 Task: Create a due date automation trigger when advanced on, on the tuesday after a card is due add dates due in in more than 1 days at 11:00 AM.
Action: Mouse moved to (1026, 94)
Screenshot: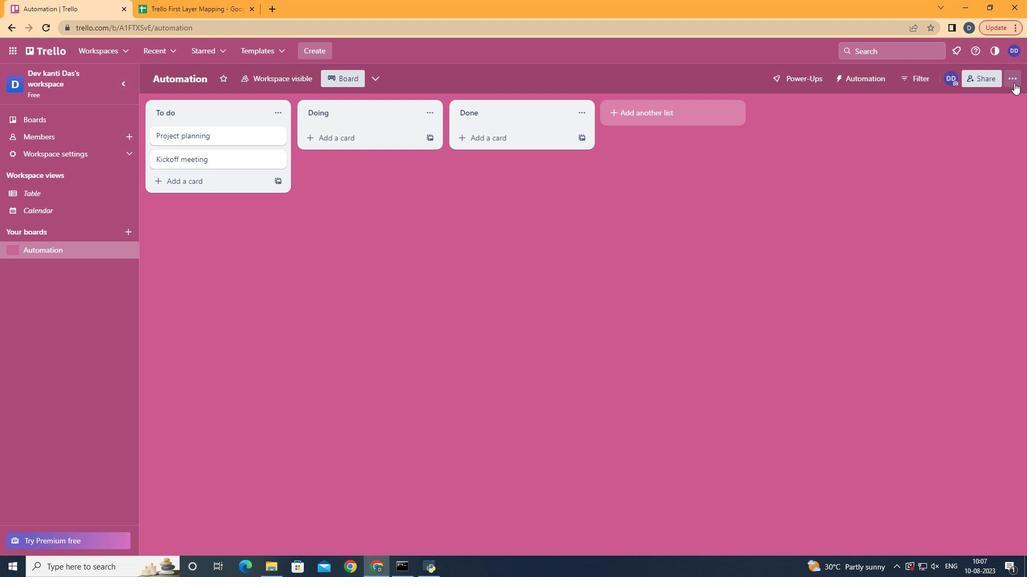 
Action: Mouse pressed left at (1026, 94)
Screenshot: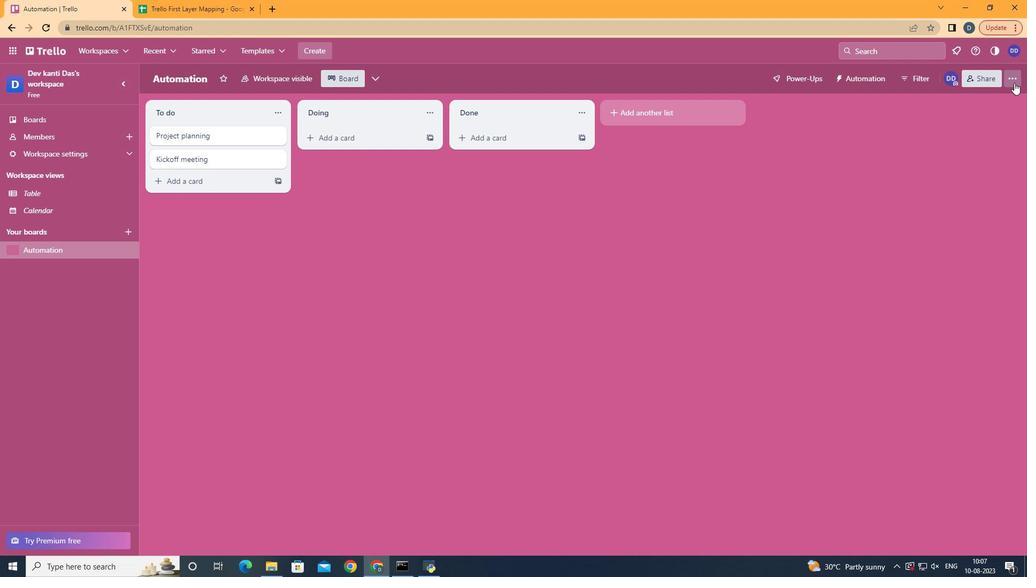 
Action: Mouse moved to (932, 234)
Screenshot: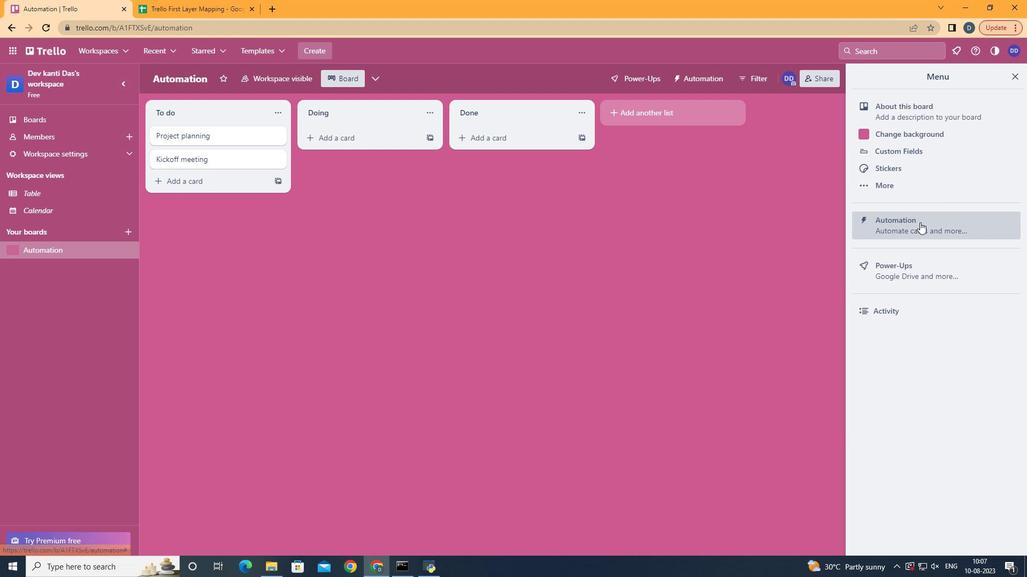 
Action: Mouse pressed left at (932, 234)
Screenshot: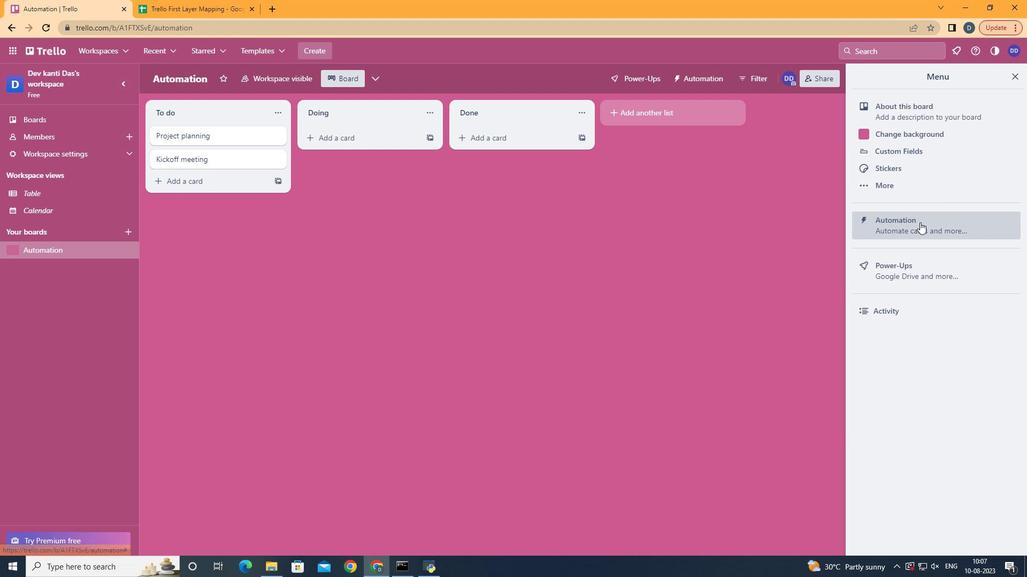 
Action: Mouse moved to (198, 227)
Screenshot: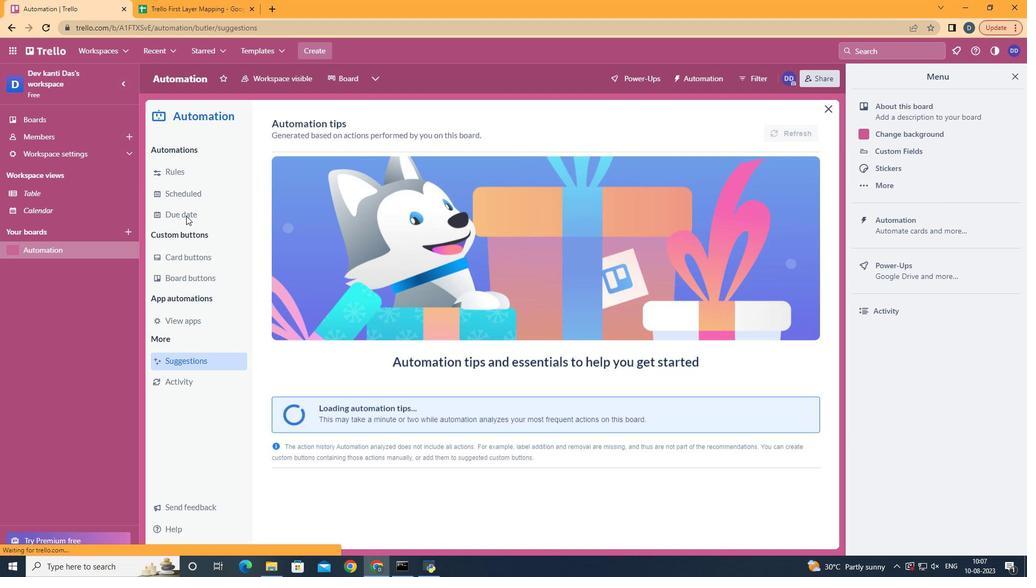 
Action: Mouse pressed left at (198, 227)
Screenshot: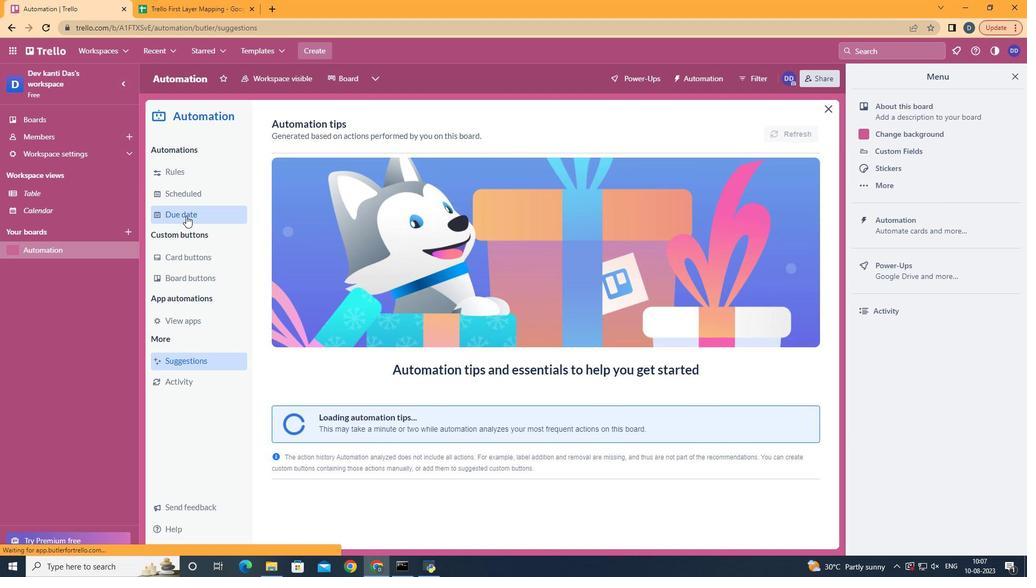 
Action: Mouse moved to (778, 137)
Screenshot: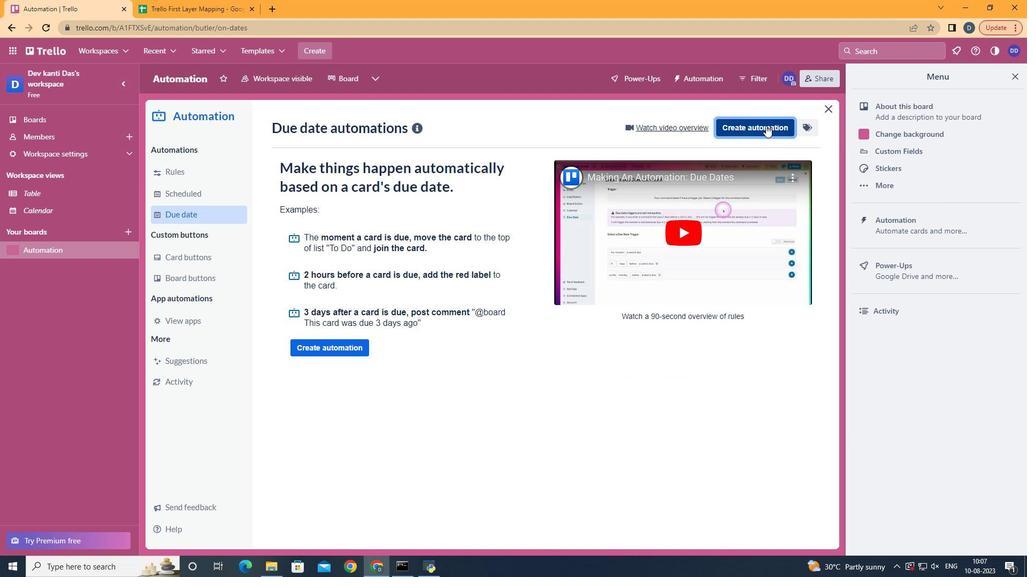 
Action: Mouse pressed left at (778, 137)
Screenshot: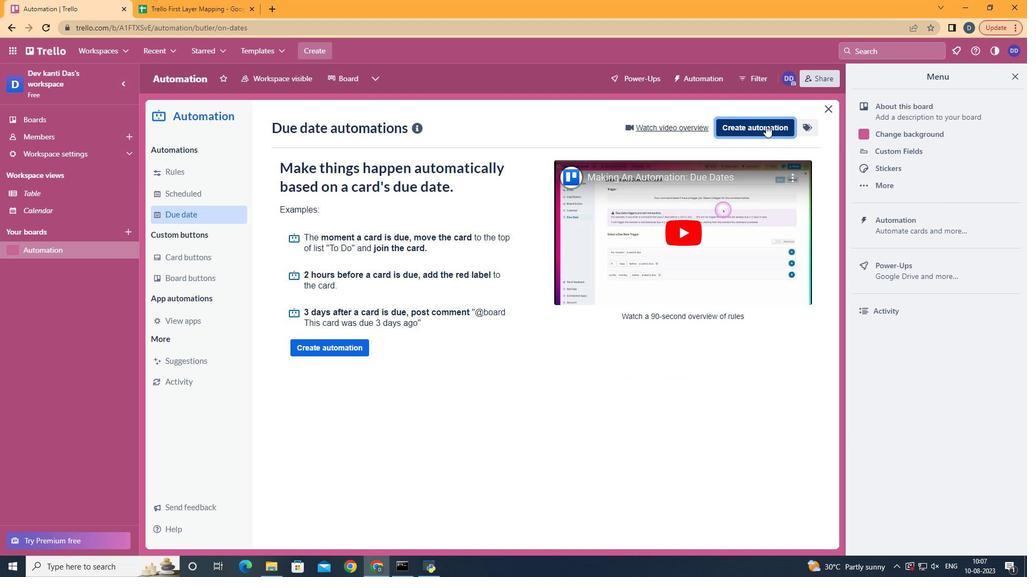 
Action: Mouse moved to (558, 236)
Screenshot: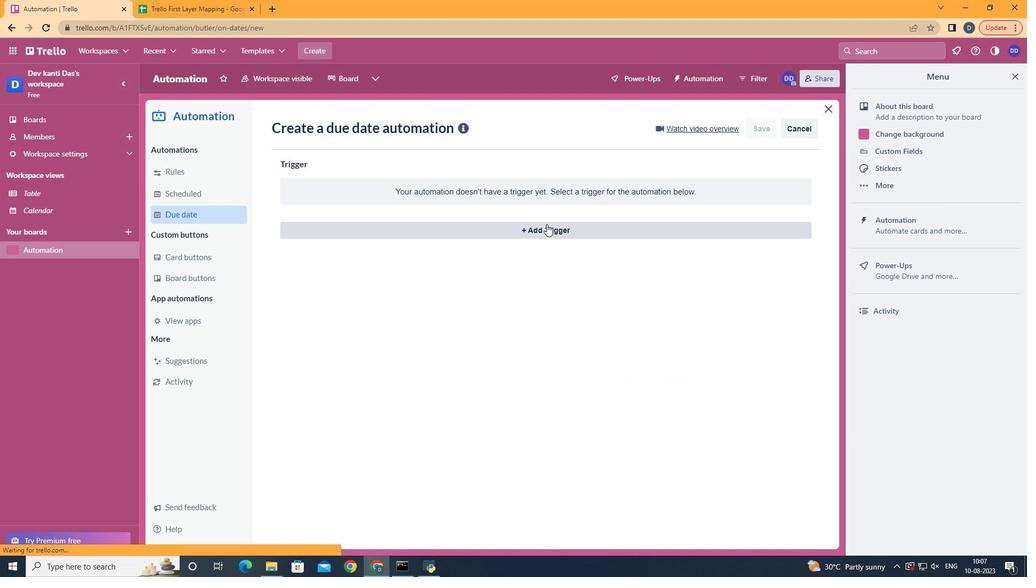 
Action: Mouse pressed left at (558, 236)
Screenshot: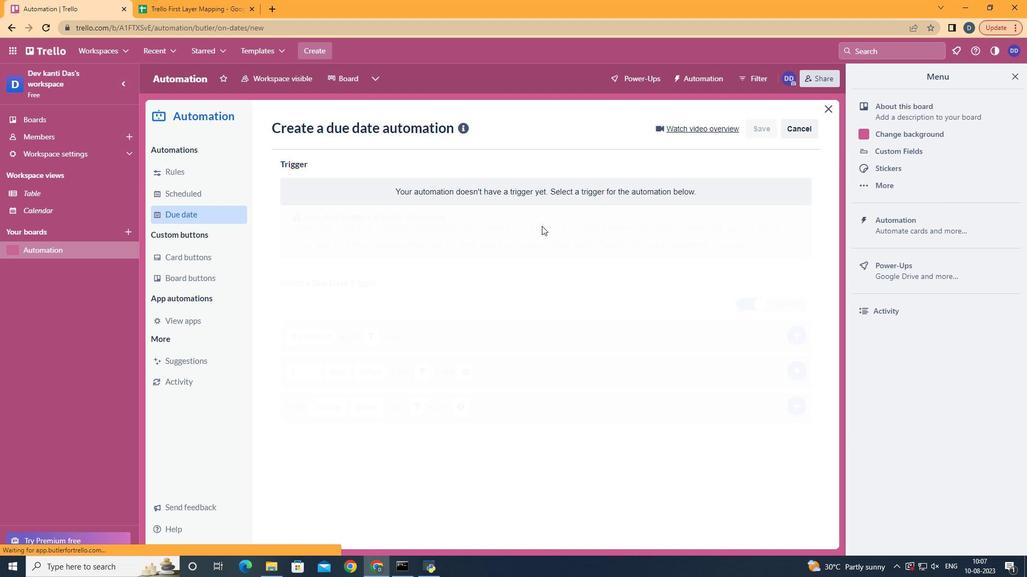 
Action: Mouse moved to (352, 316)
Screenshot: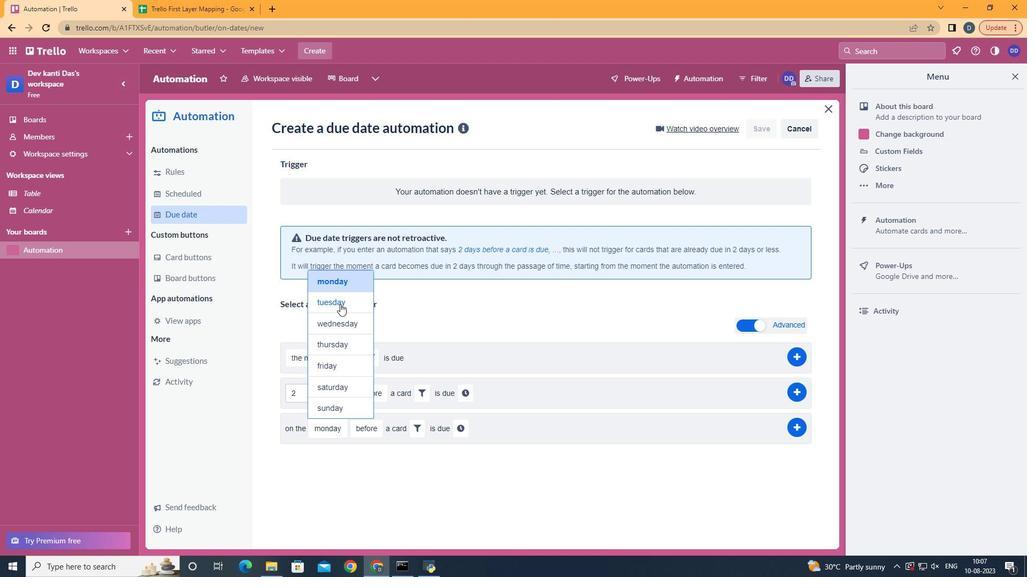 
Action: Mouse pressed left at (352, 316)
Screenshot: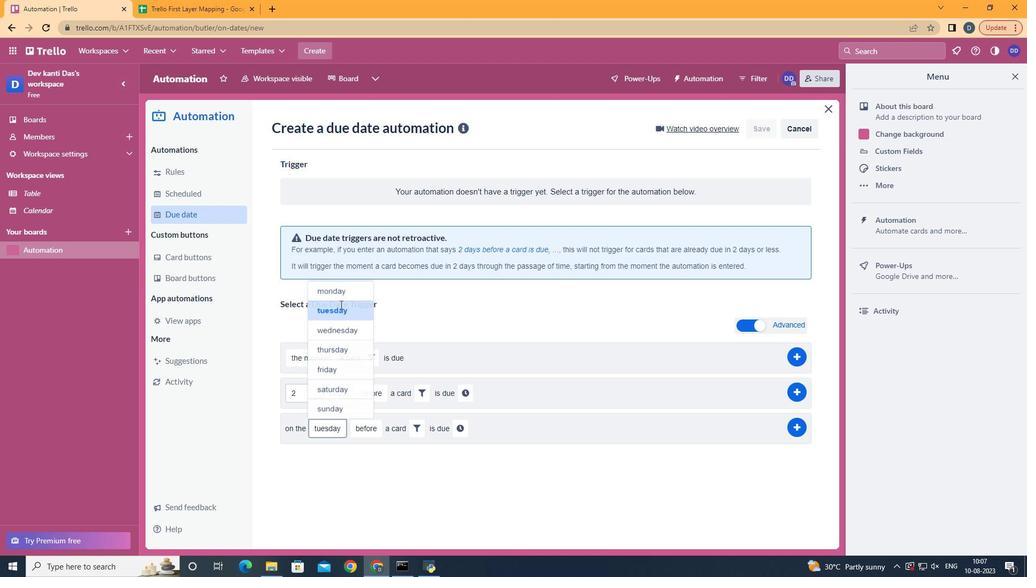 
Action: Mouse moved to (382, 474)
Screenshot: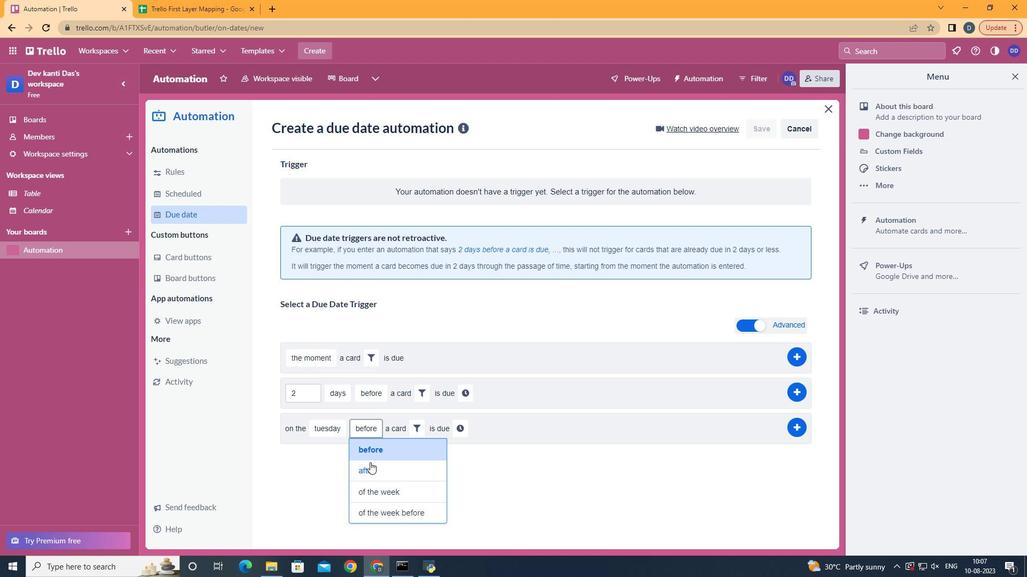 
Action: Mouse pressed left at (382, 474)
Screenshot: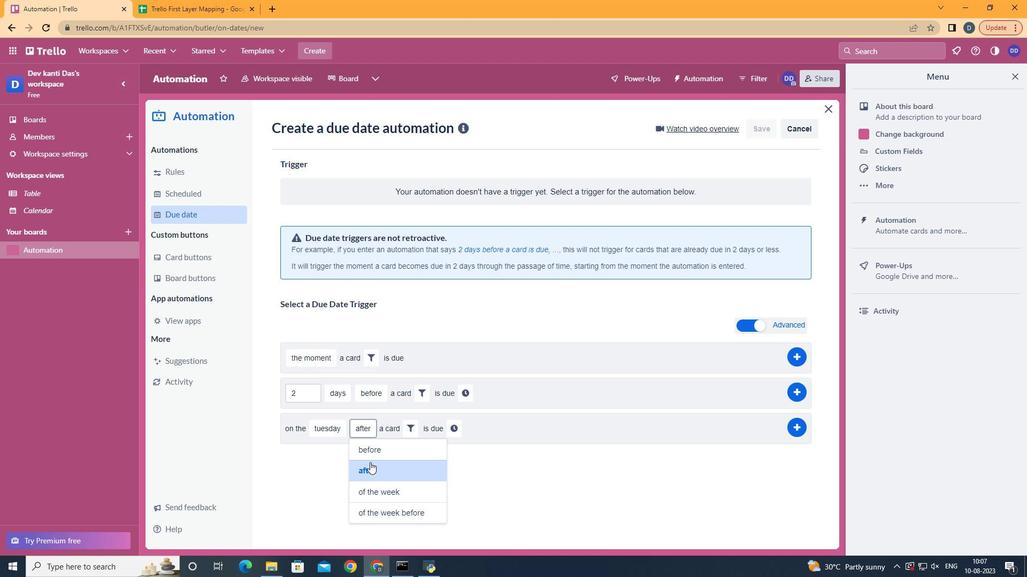
Action: Mouse moved to (423, 429)
Screenshot: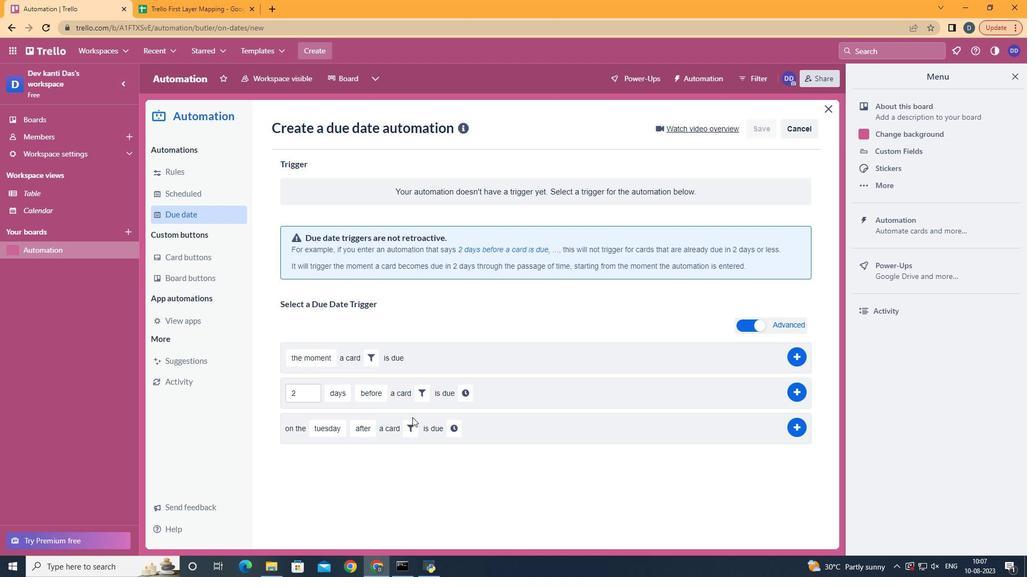 
Action: Mouse pressed left at (423, 429)
Screenshot: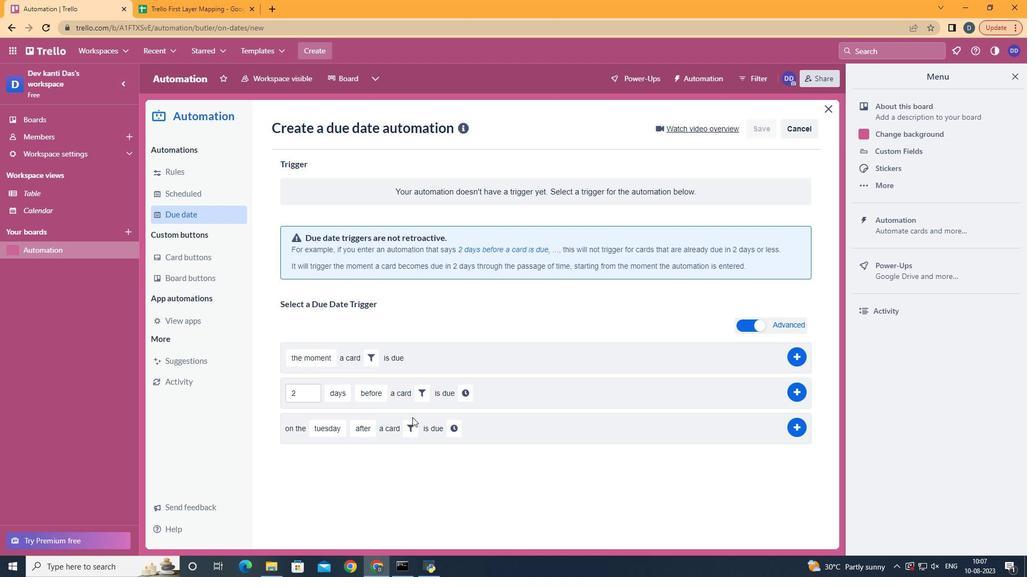 
Action: Mouse moved to (416, 433)
Screenshot: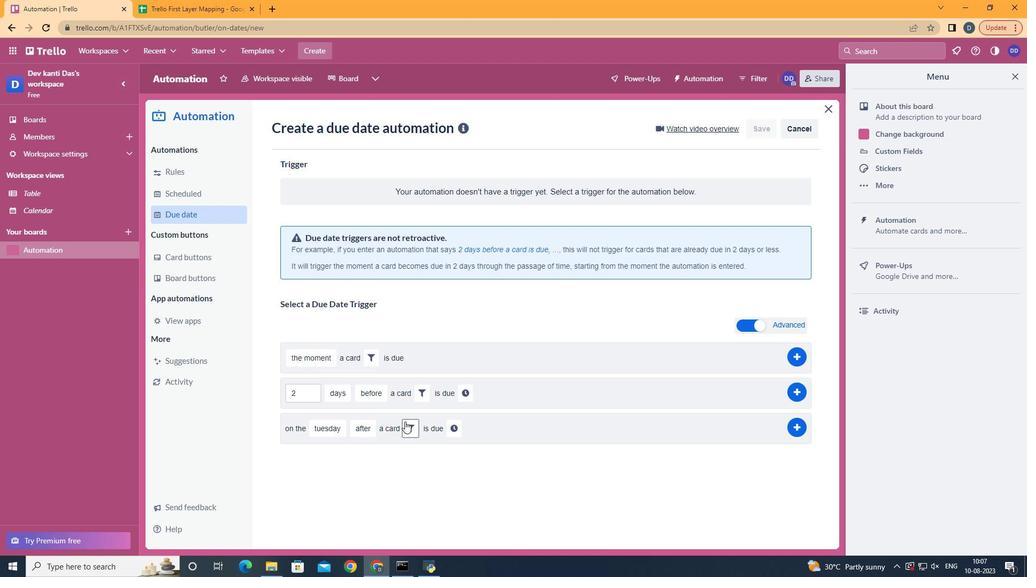 
Action: Mouse pressed left at (416, 433)
Screenshot: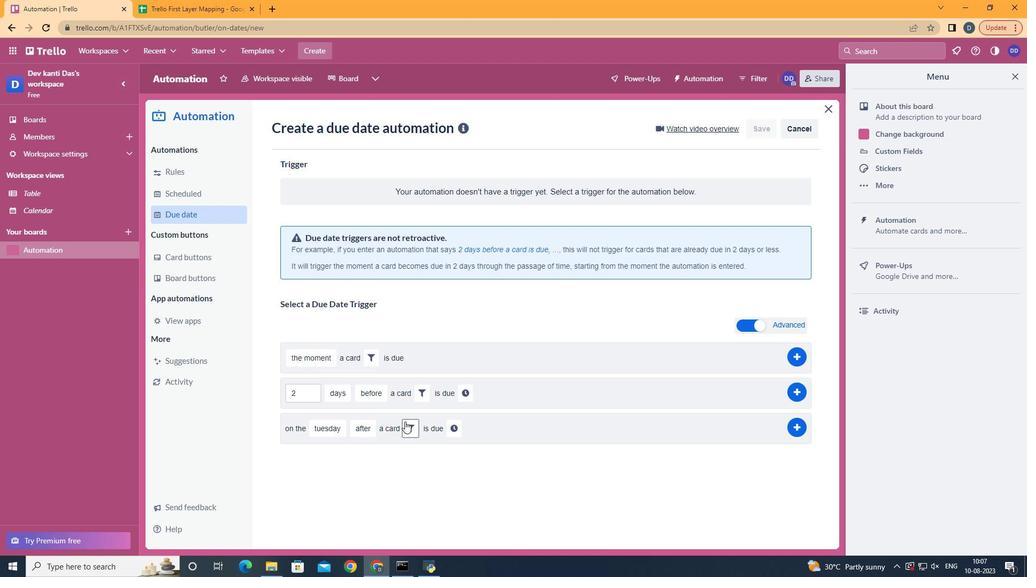 
Action: Mouse moved to (468, 469)
Screenshot: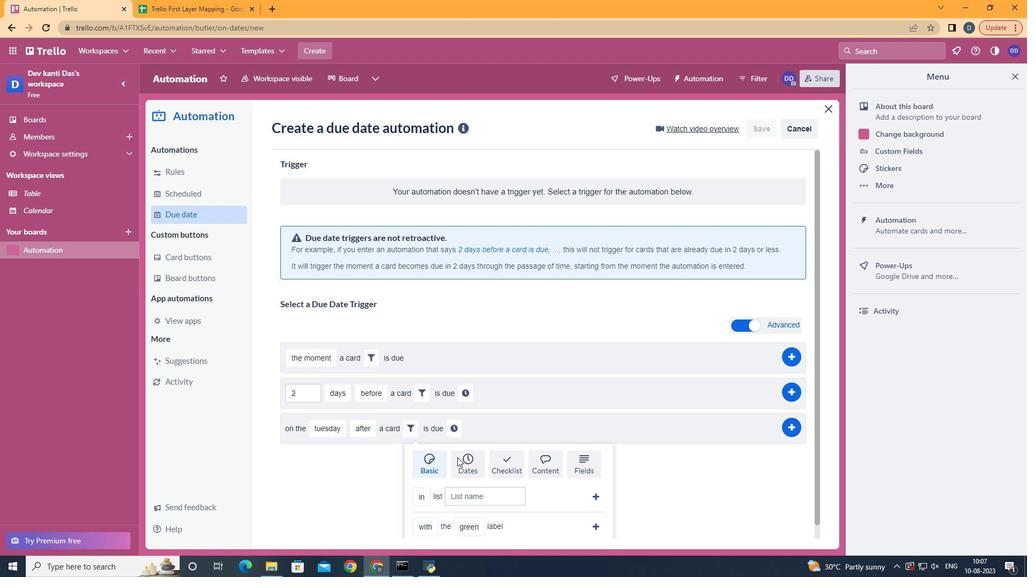 
Action: Mouse pressed left at (468, 469)
Screenshot: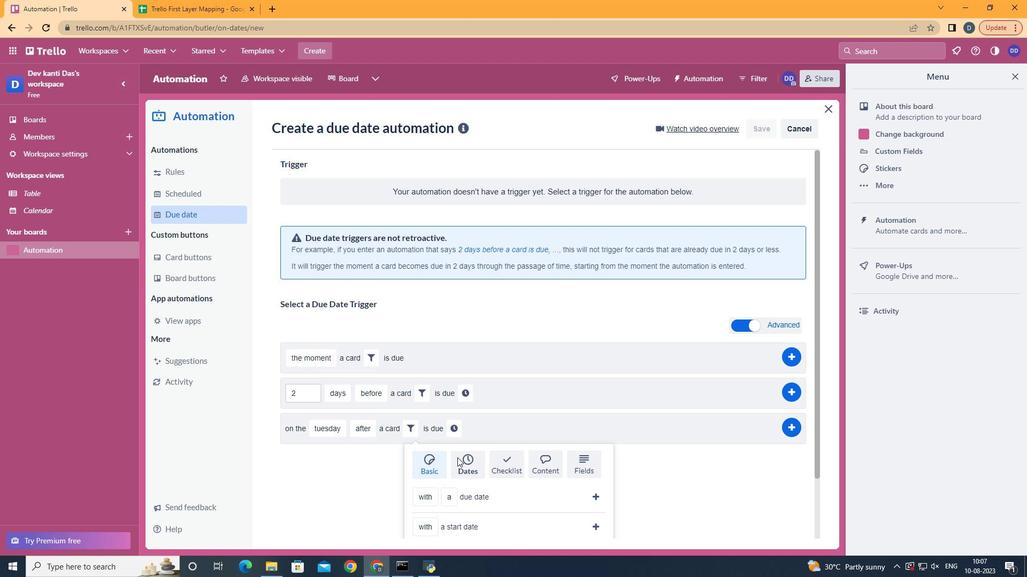 
Action: Mouse moved to (469, 469)
Screenshot: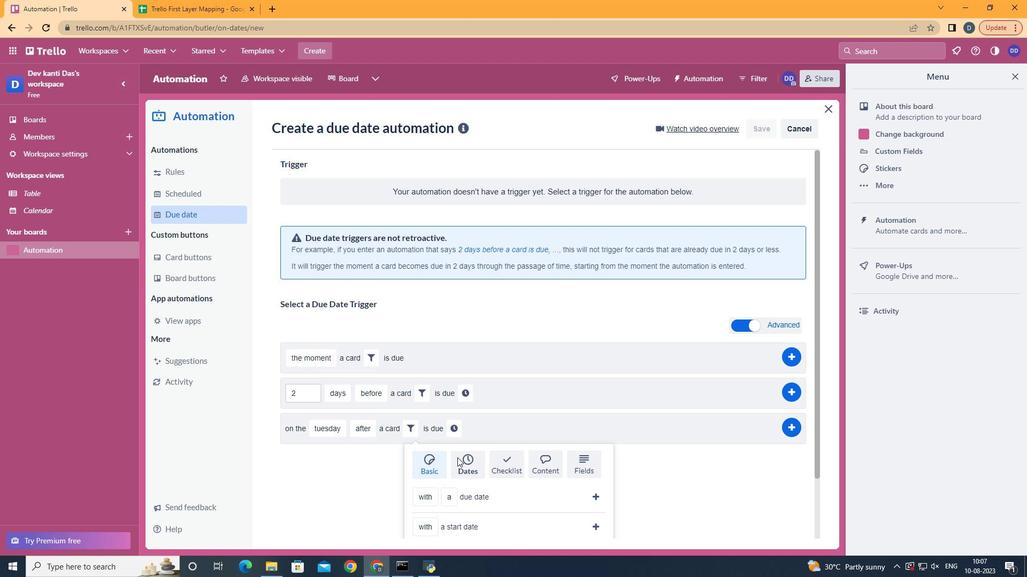 
Action: Mouse scrolled (469, 469) with delta (0, 0)
Screenshot: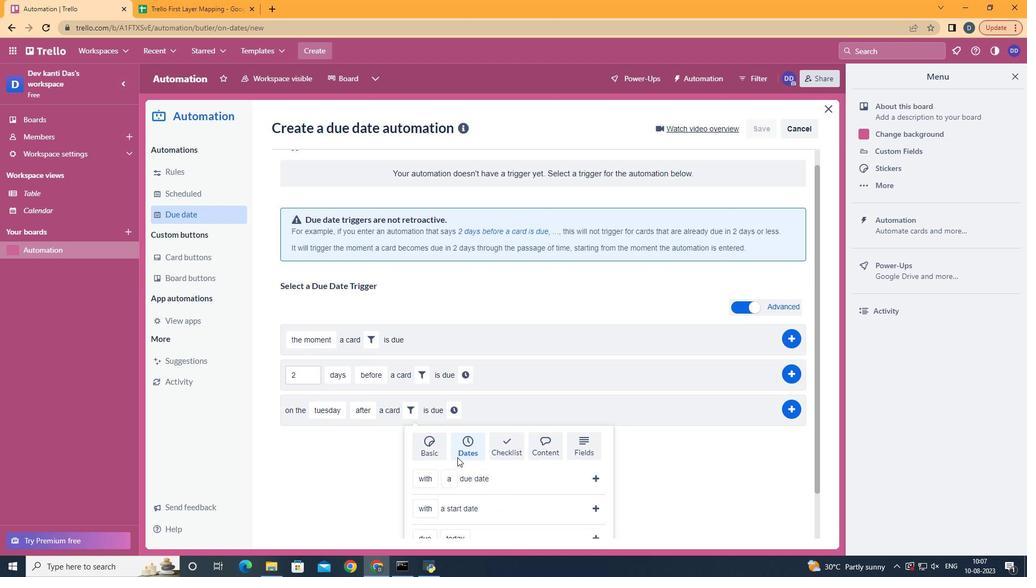 
Action: Mouse scrolled (469, 469) with delta (0, 0)
Screenshot: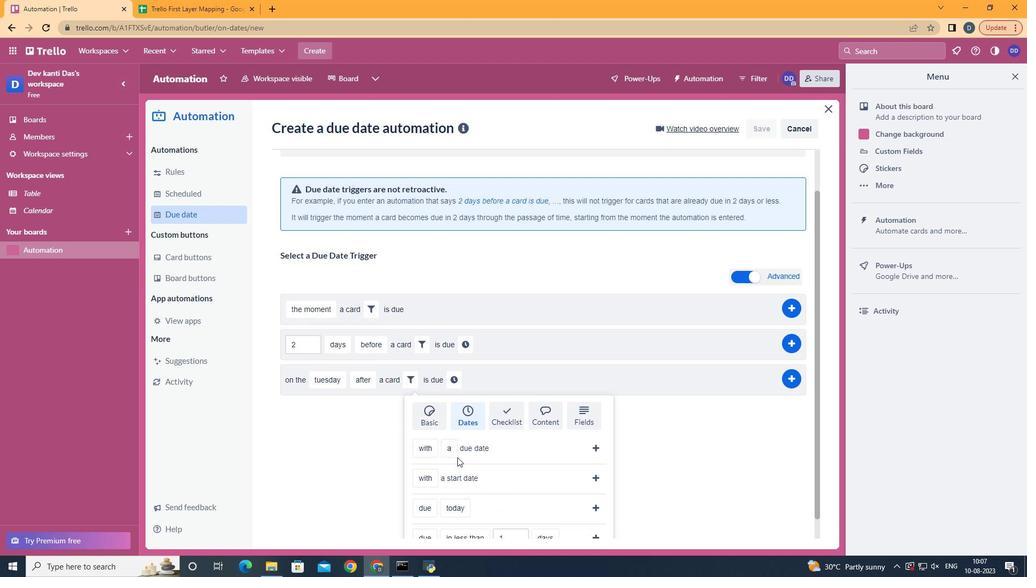 
Action: Mouse scrolled (469, 469) with delta (0, 0)
Screenshot: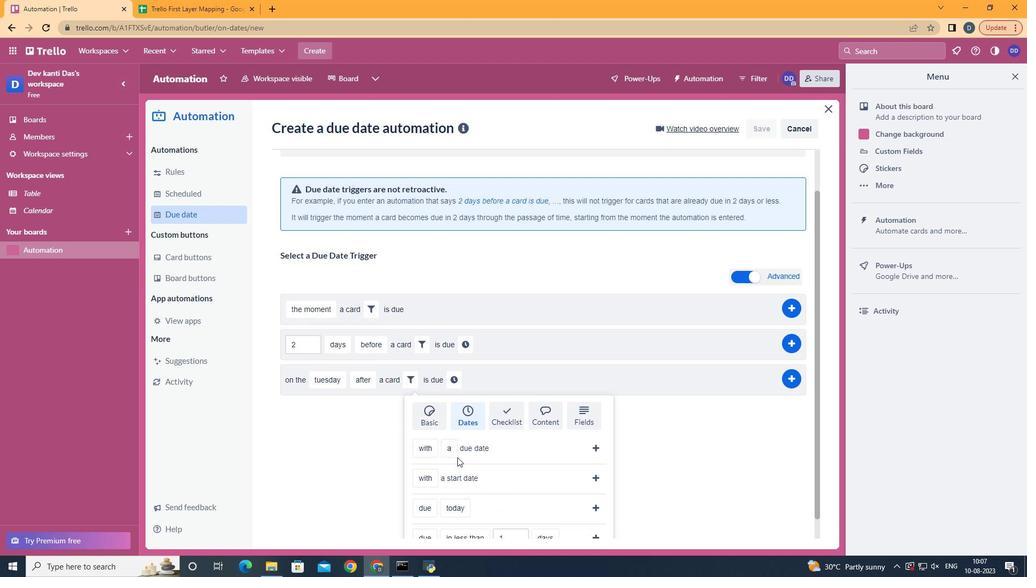 
Action: Mouse scrolled (469, 469) with delta (0, 0)
Screenshot: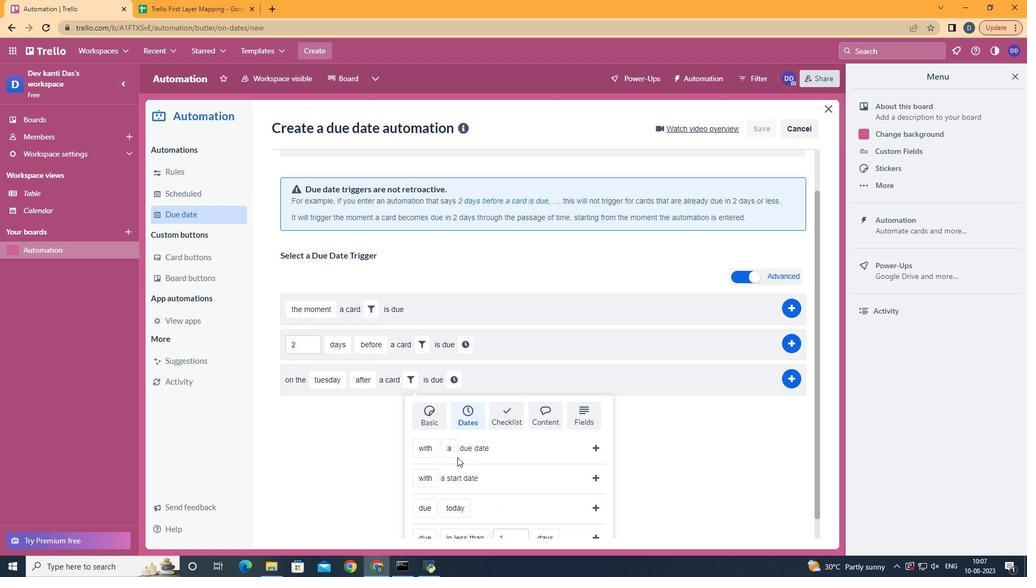 
Action: Mouse moved to (492, 454)
Screenshot: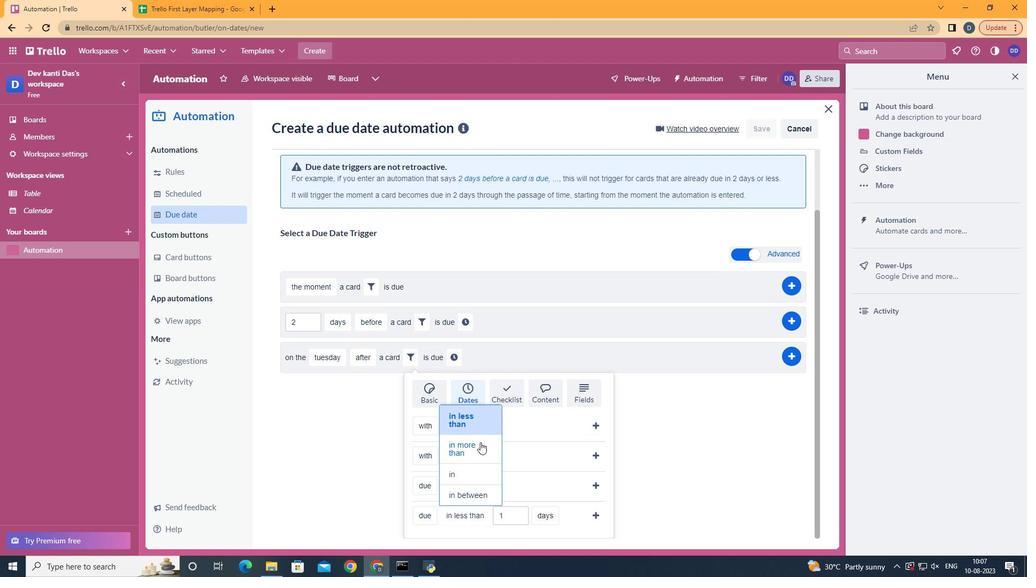 
Action: Mouse pressed left at (492, 454)
Screenshot: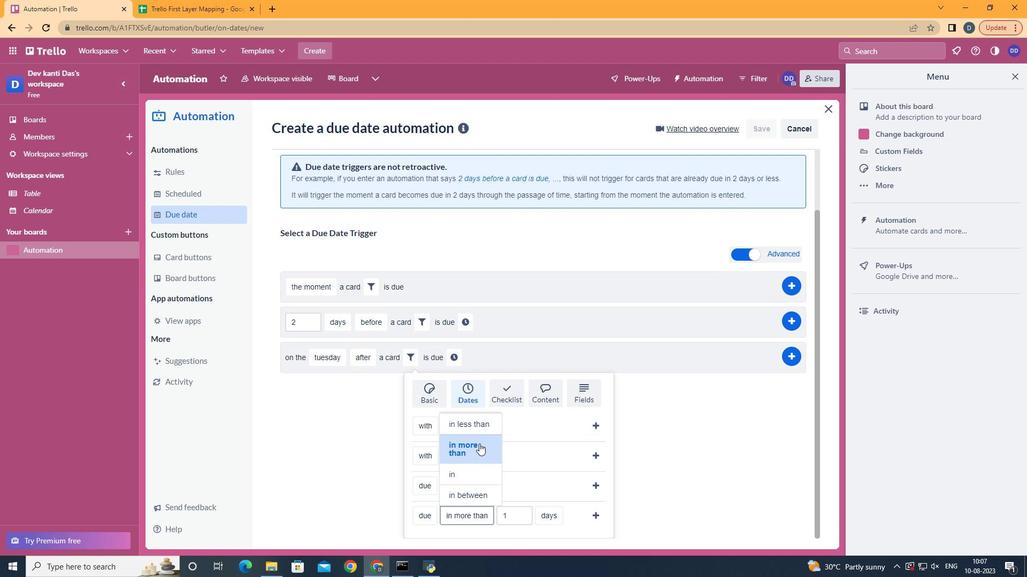 
Action: Mouse moved to (573, 488)
Screenshot: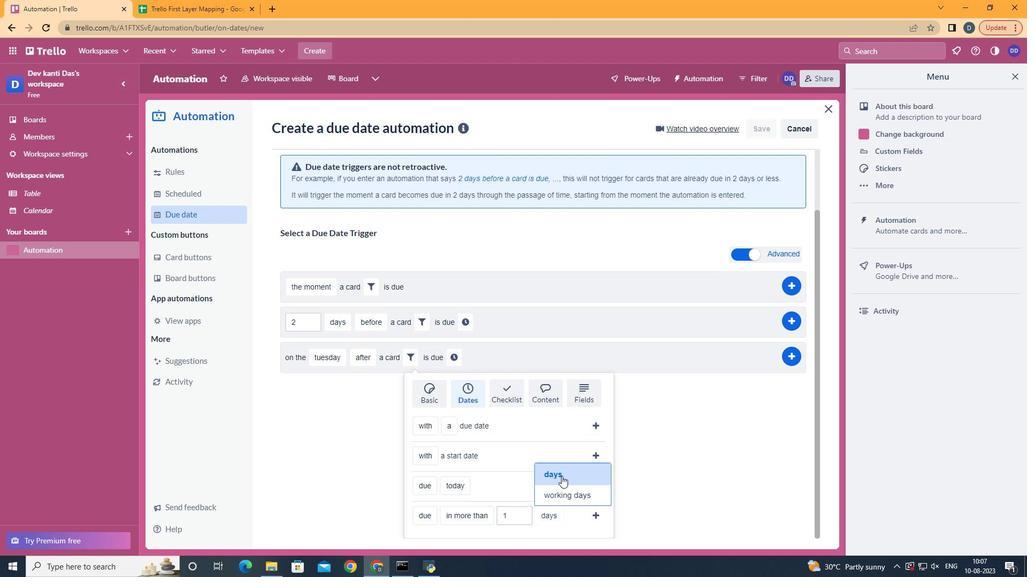 
Action: Mouse pressed left at (573, 488)
Screenshot: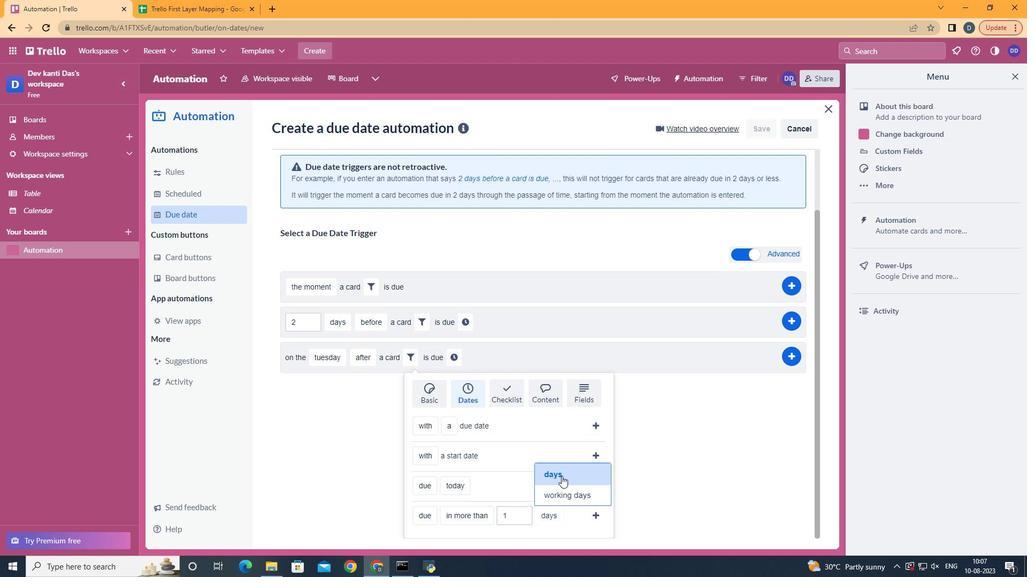 
Action: Mouse moved to (603, 526)
Screenshot: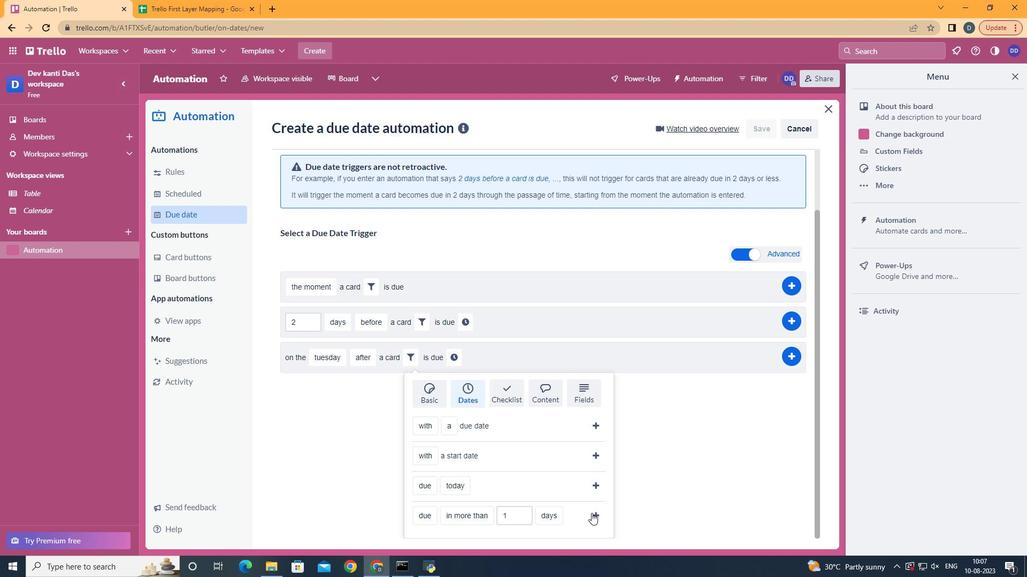 
Action: Mouse pressed left at (603, 526)
Screenshot: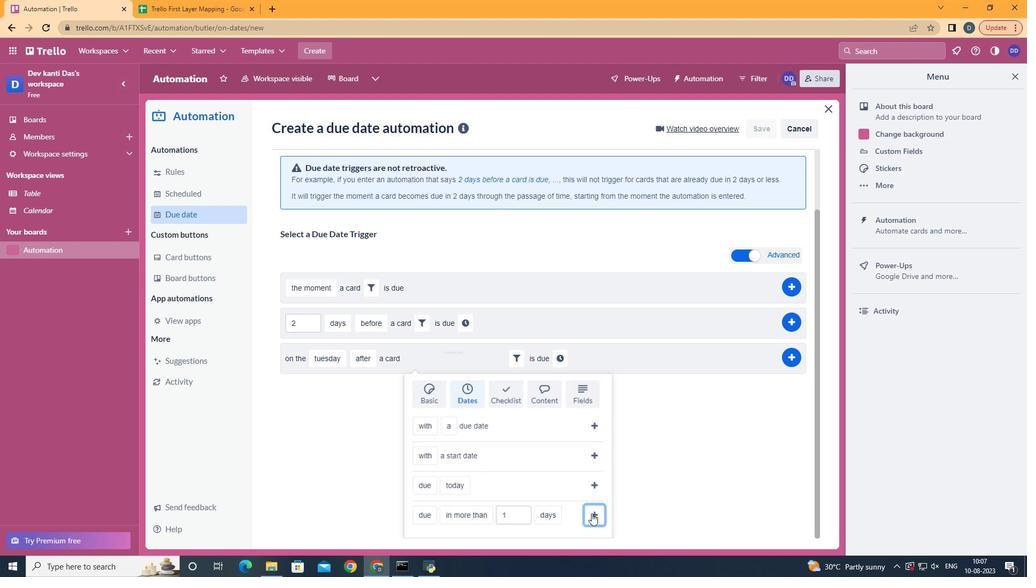 
Action: Mouse moved to (571, 444)
Screenshot: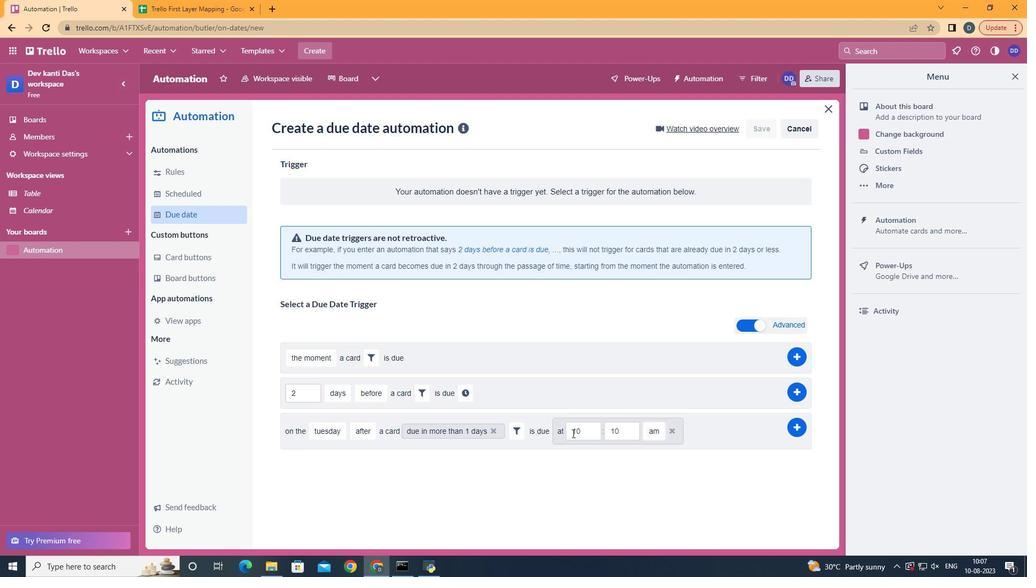 
Action: Mouse pressed left at (571, 444)
Screenshot: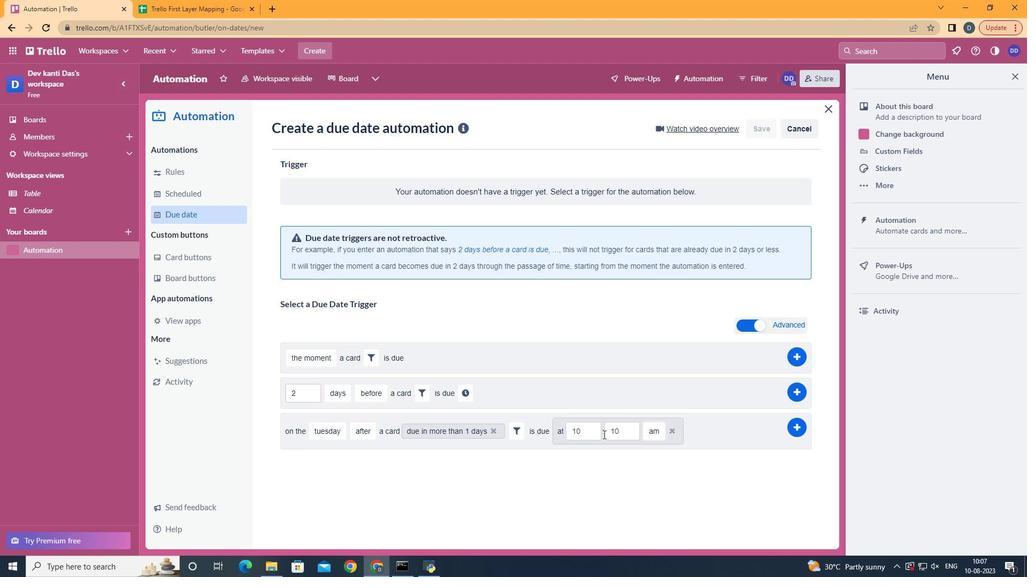 
Action: Mouse moved to (608, 446)
Screenshot: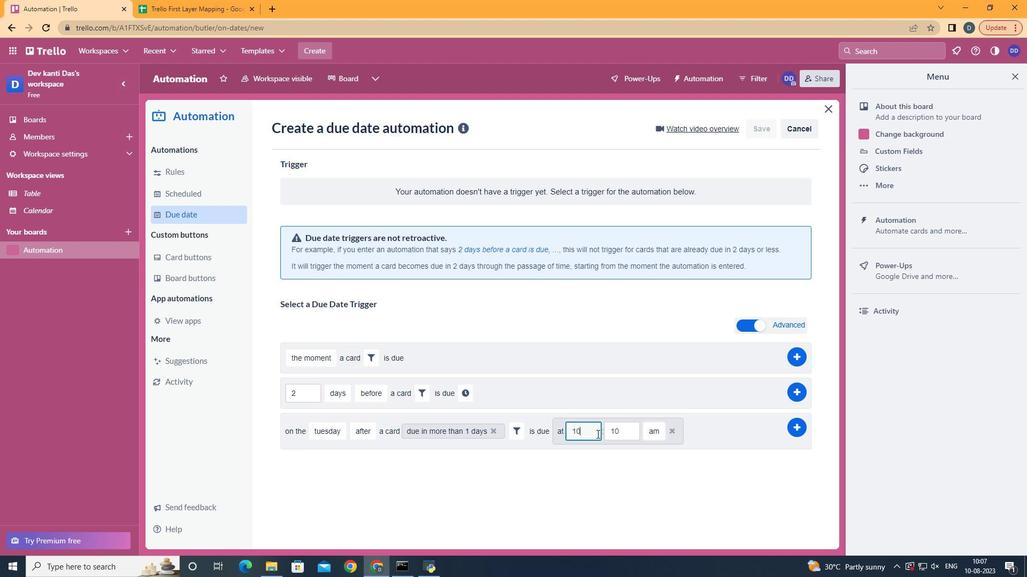 
Action: Mouse pressed left at (608, 446)
Screenshot: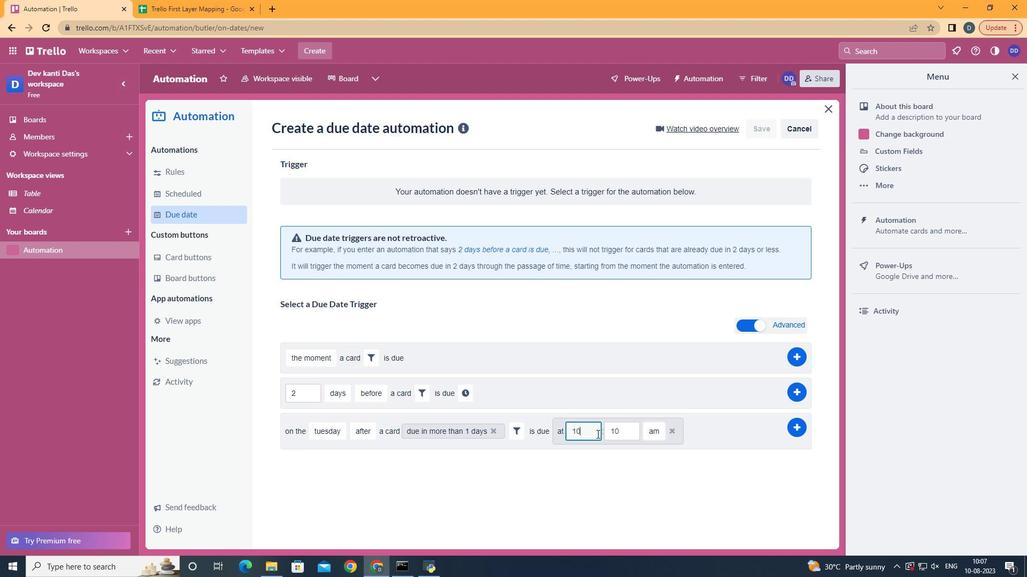 
Action: Key pressed <Key.backspace>1
Screenshot: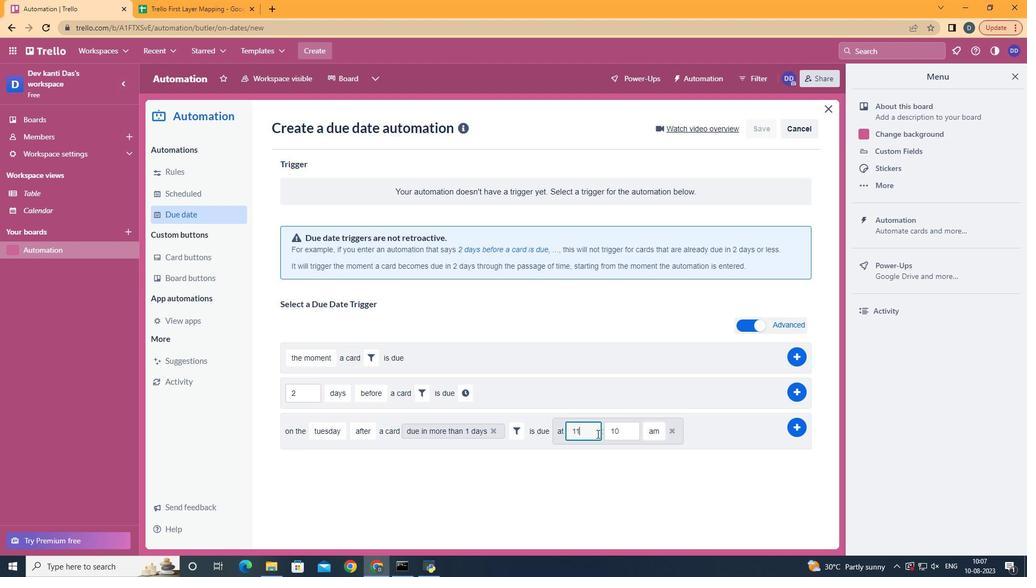 
Action: Mouse moved to (636, 449)
Screenshot: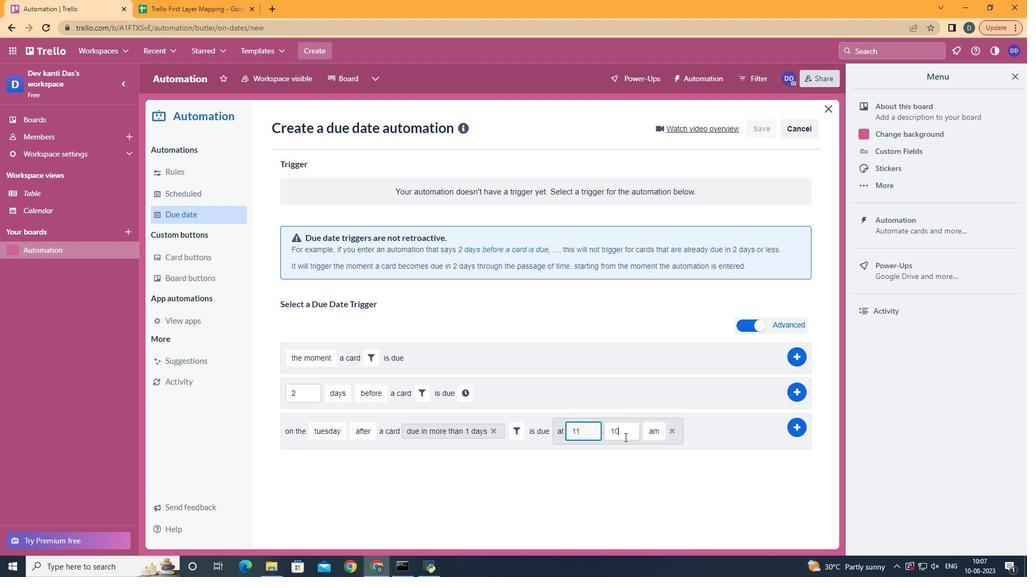 
Action: Mouse pressed left at (636, 449)
Screenshot: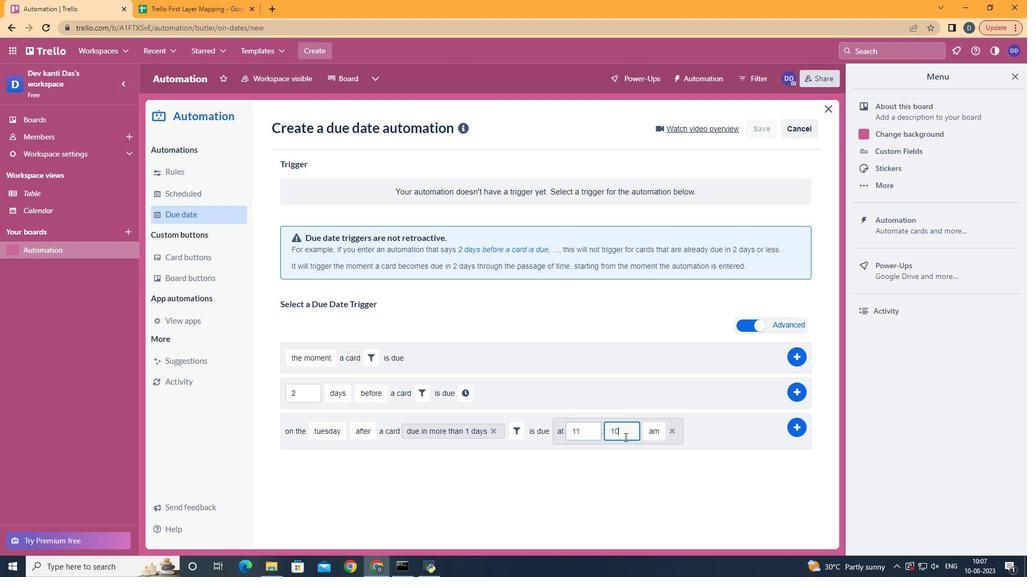 
Action: Key pressed <Key.backspace><Key.backspace>00
Screenshot: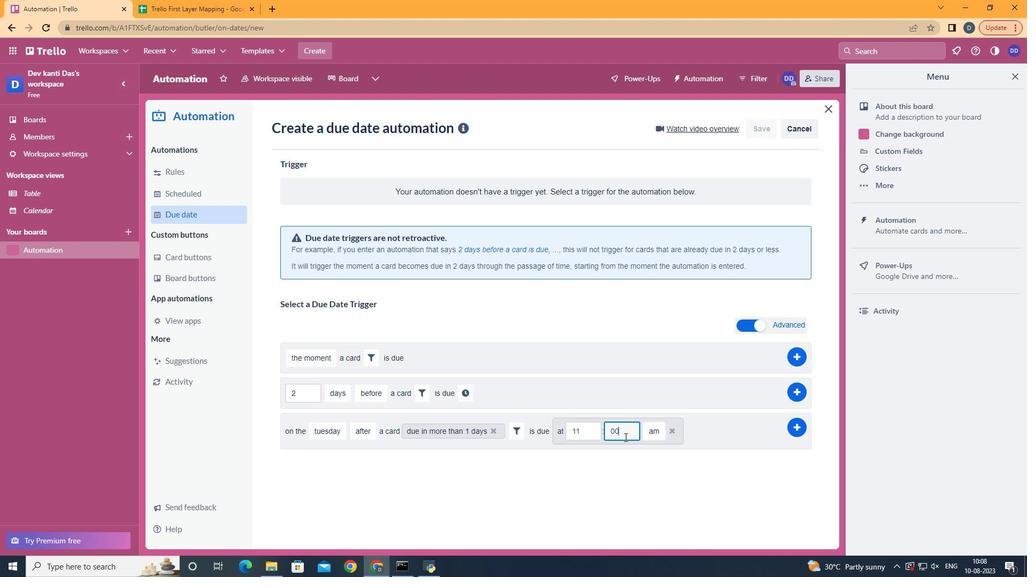 
Action: Mouse moved to (805, 439)
Screenshot: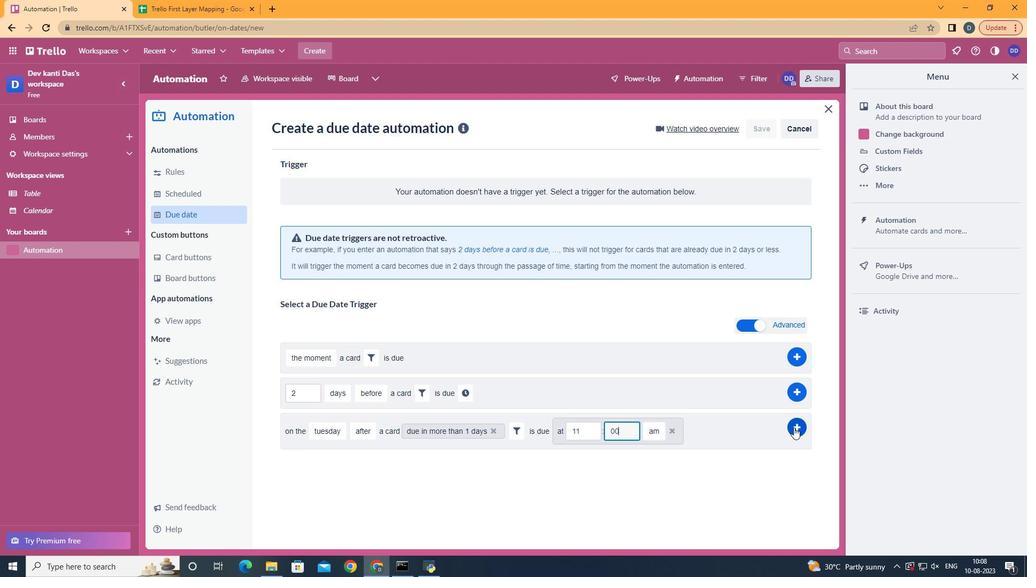 
Action: Mouse pressed left at (805, 439)
Screenshot: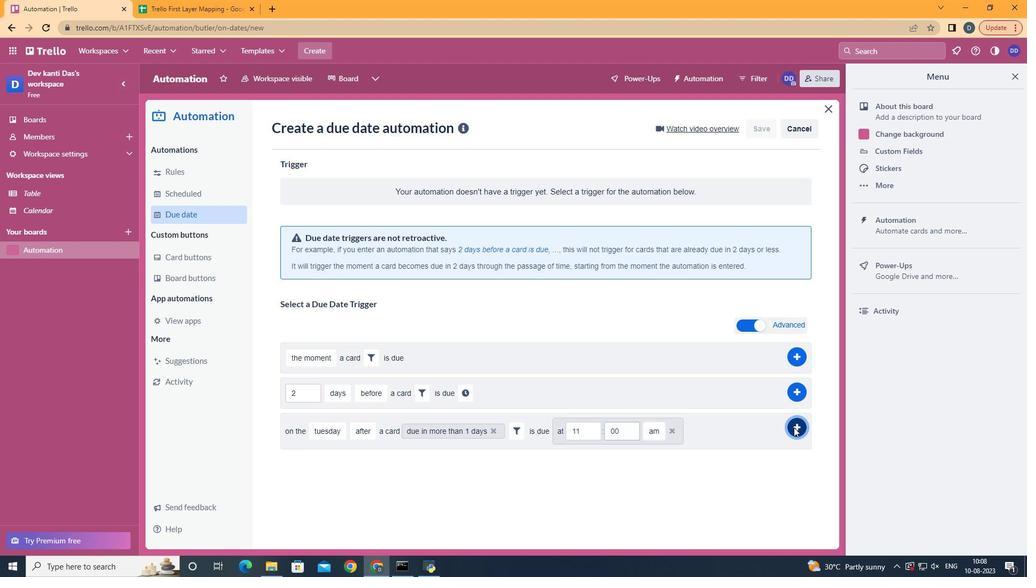 
Action: Mouse moved to (570, 275)
Screenshot: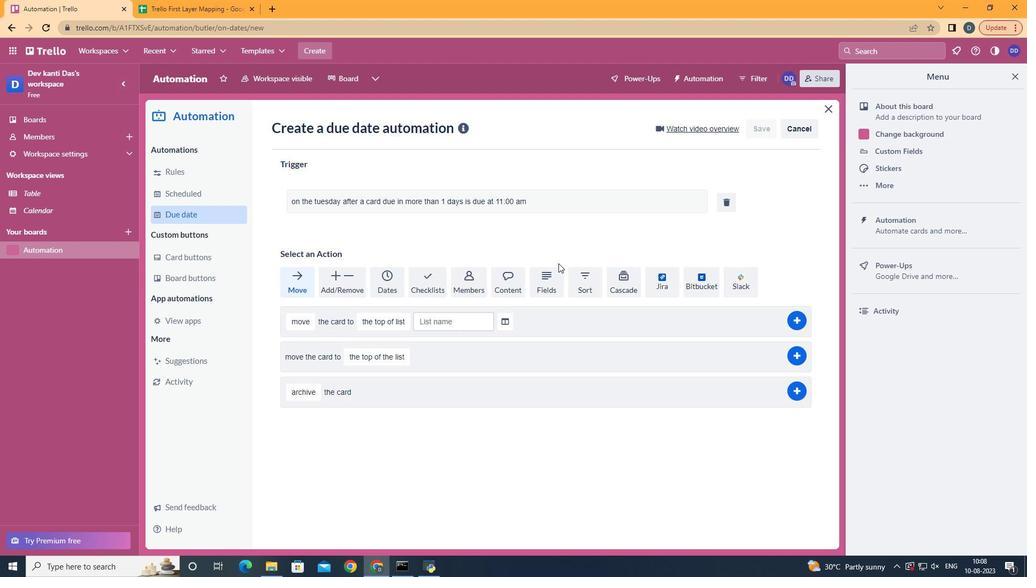 
